 Task: Play the tutorial "Game End".
Action: Mouse moved to (740, 567)
Screenshot: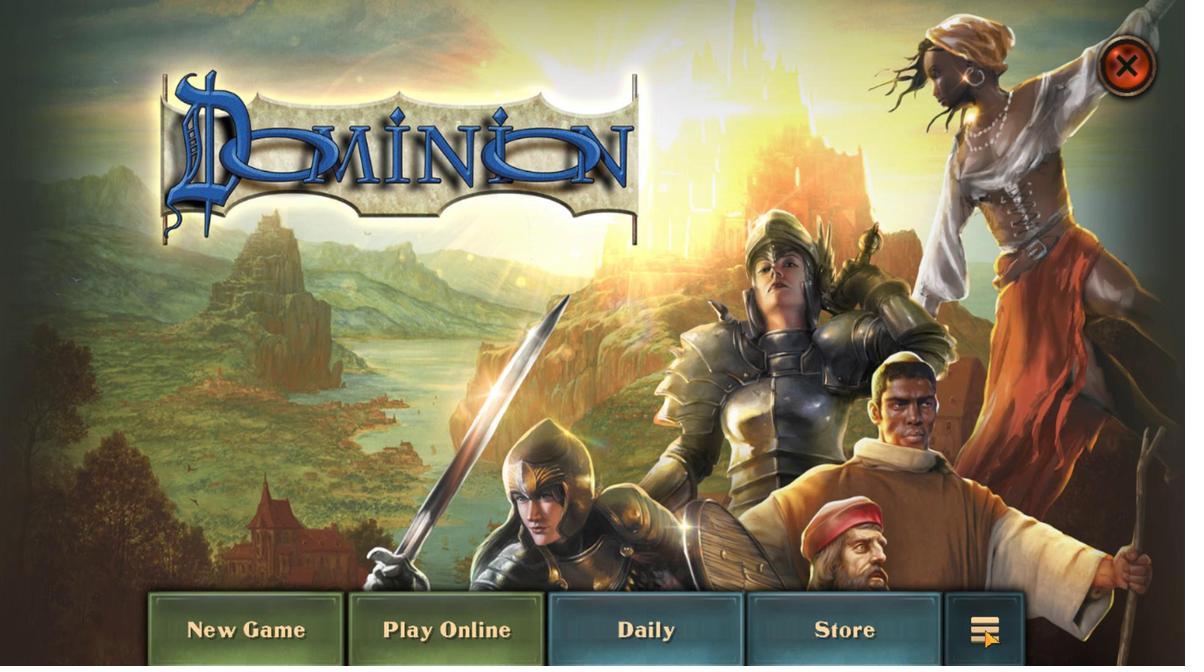 
Action: Mouse pressed left at (740, 567)
Screenshot: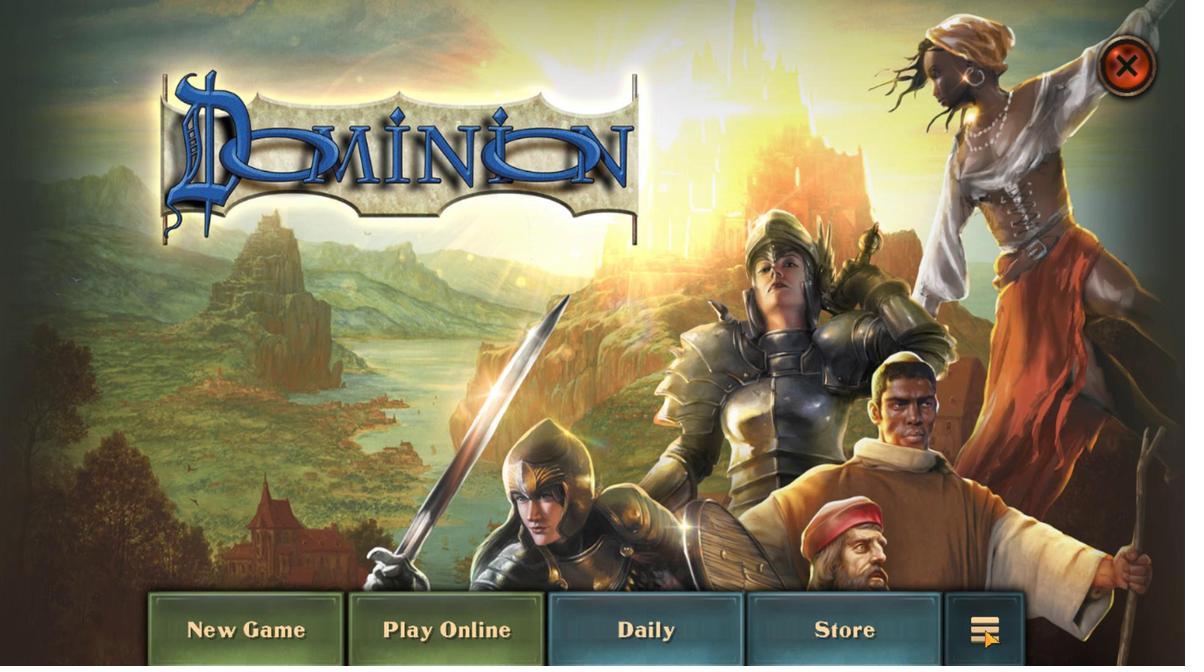 
Action: Mouse moved to (729, 261)
Screenshot: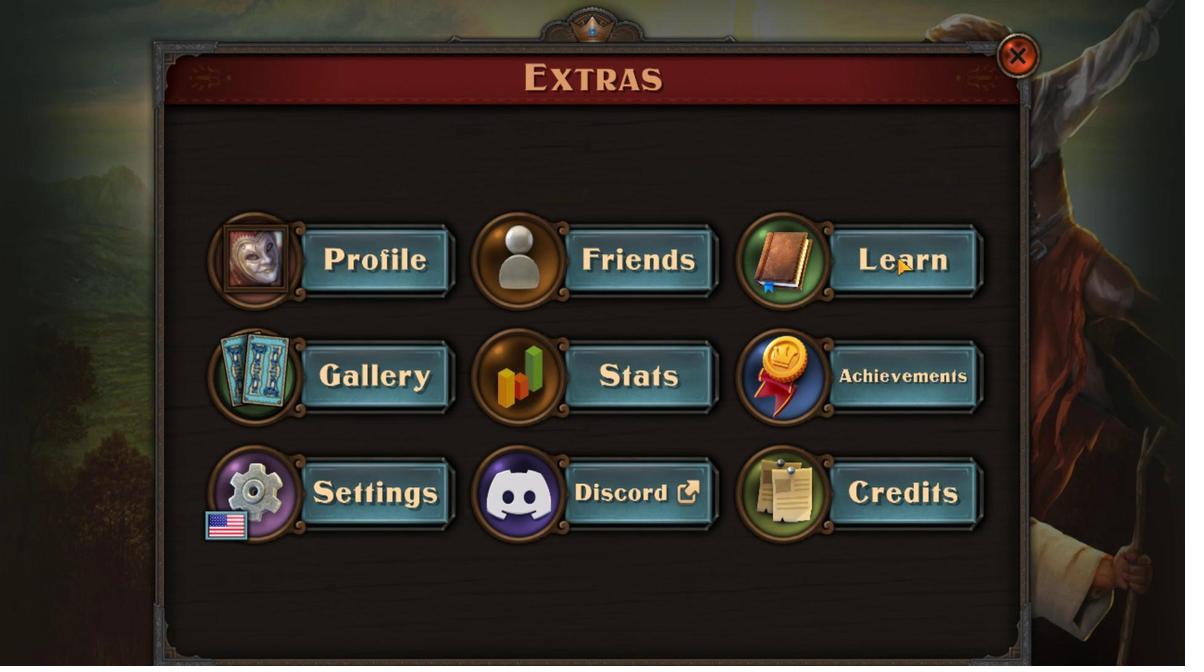 
Action: Mouse pressed left at (729, 261)
Screenshot: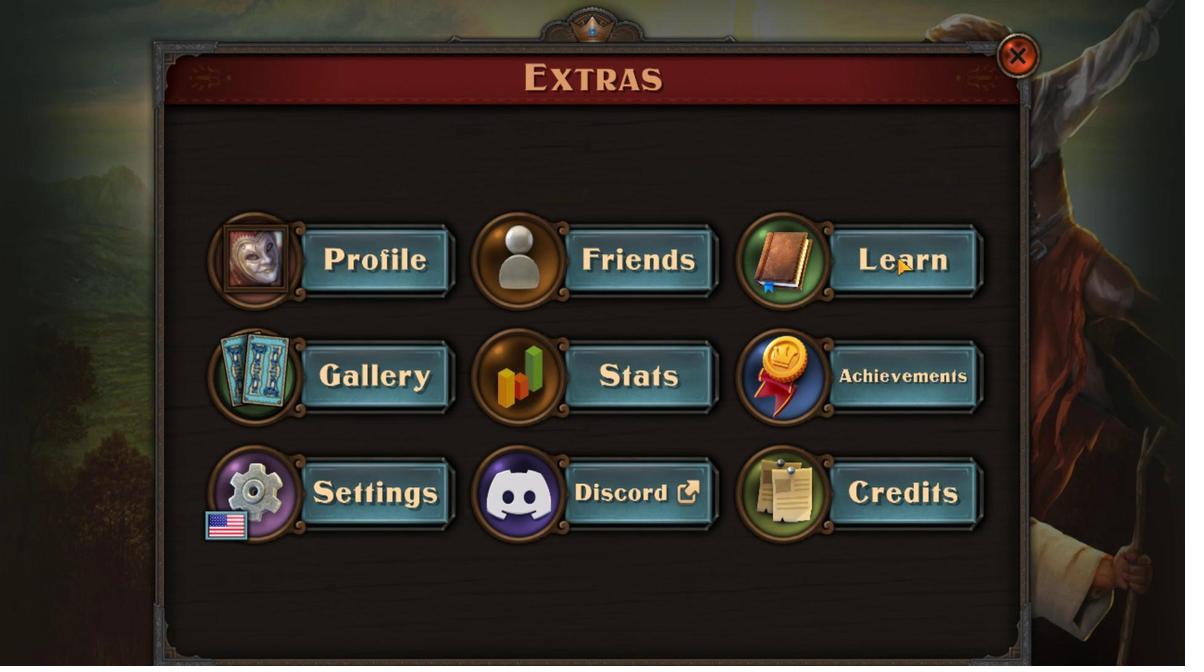 
Action: Mouse moved to (705, 271)
Screenshot: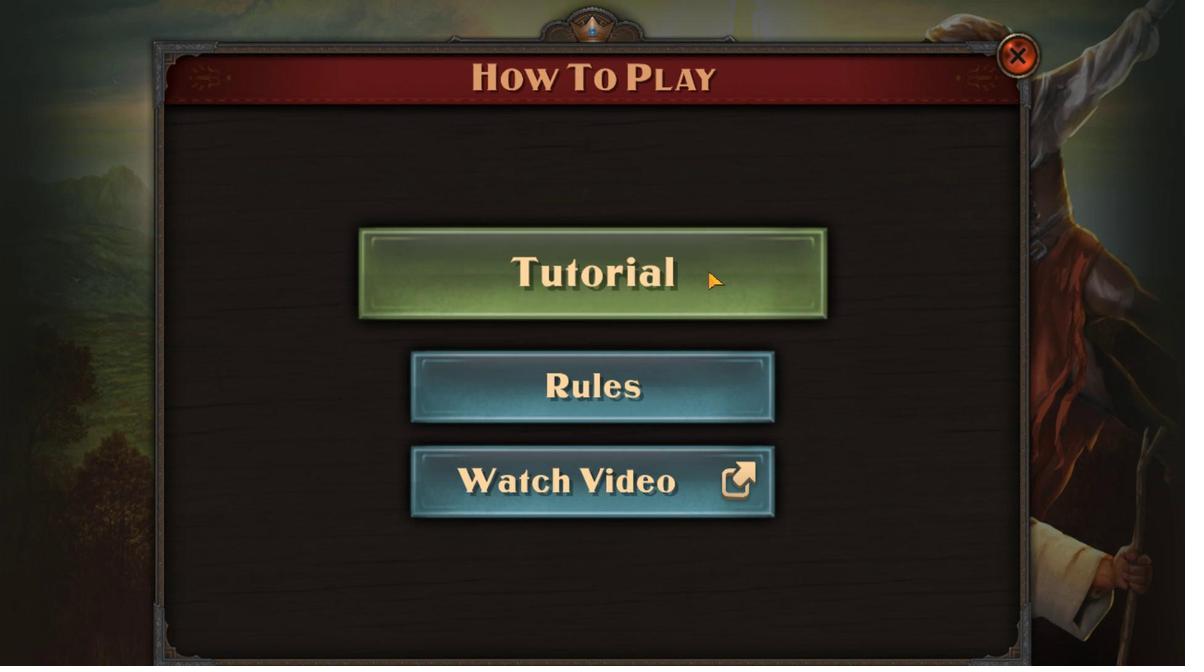 
Action: Mouse pressed left at (705, 271)
Screenshot: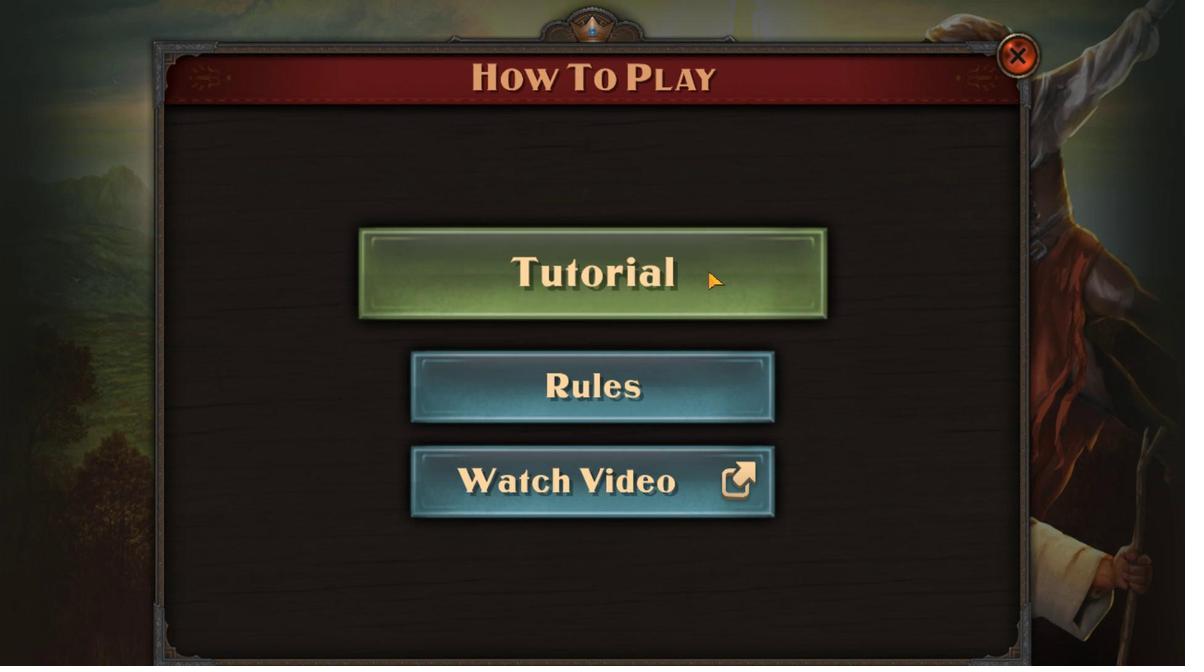 
Action: Mouse moved to (729, 495)
Screenshot: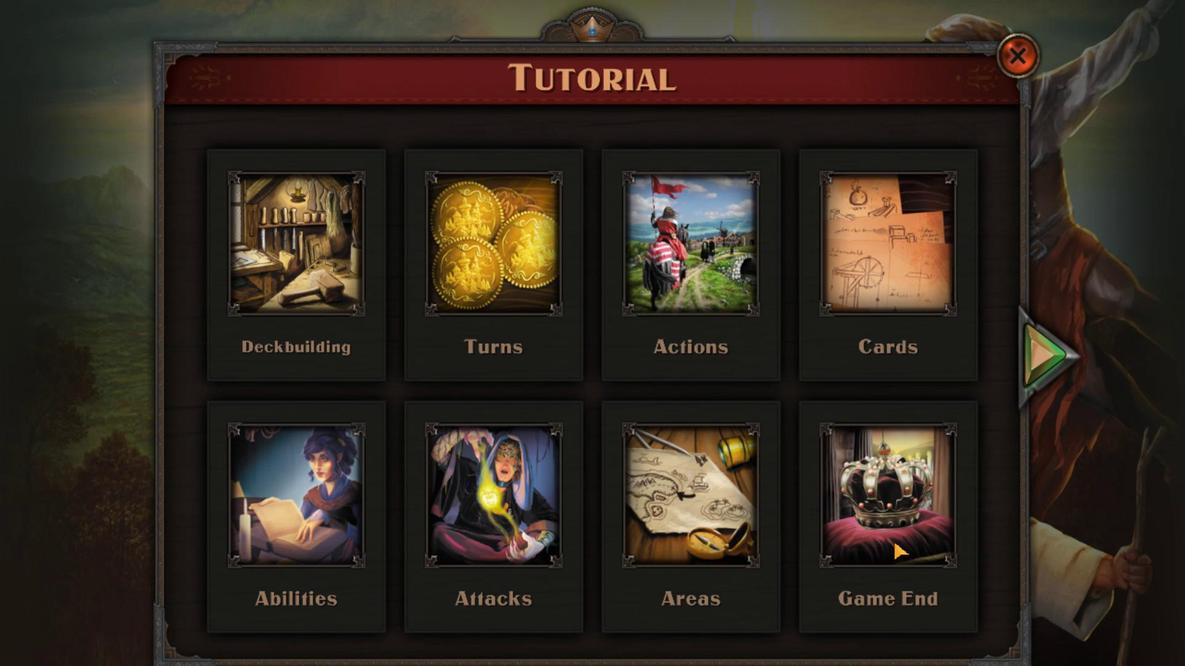 
Action: Mouse pressed left at (729, 495)
Screenshot: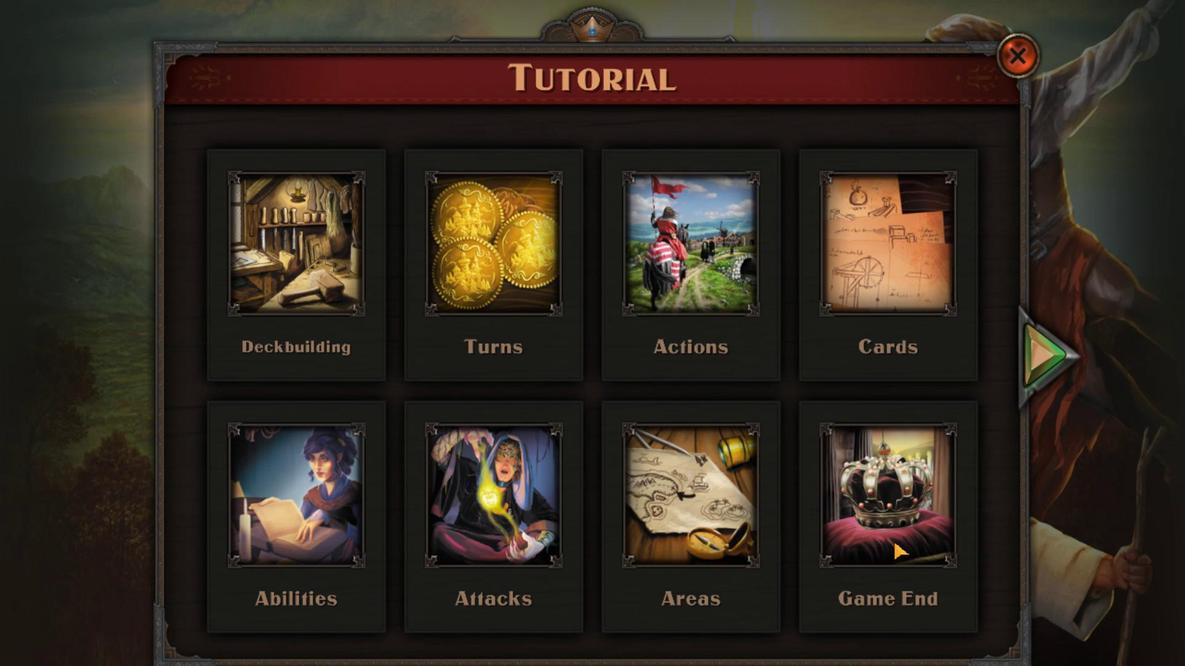 
Action: Mouse moved to (740, 447)
Screenshot: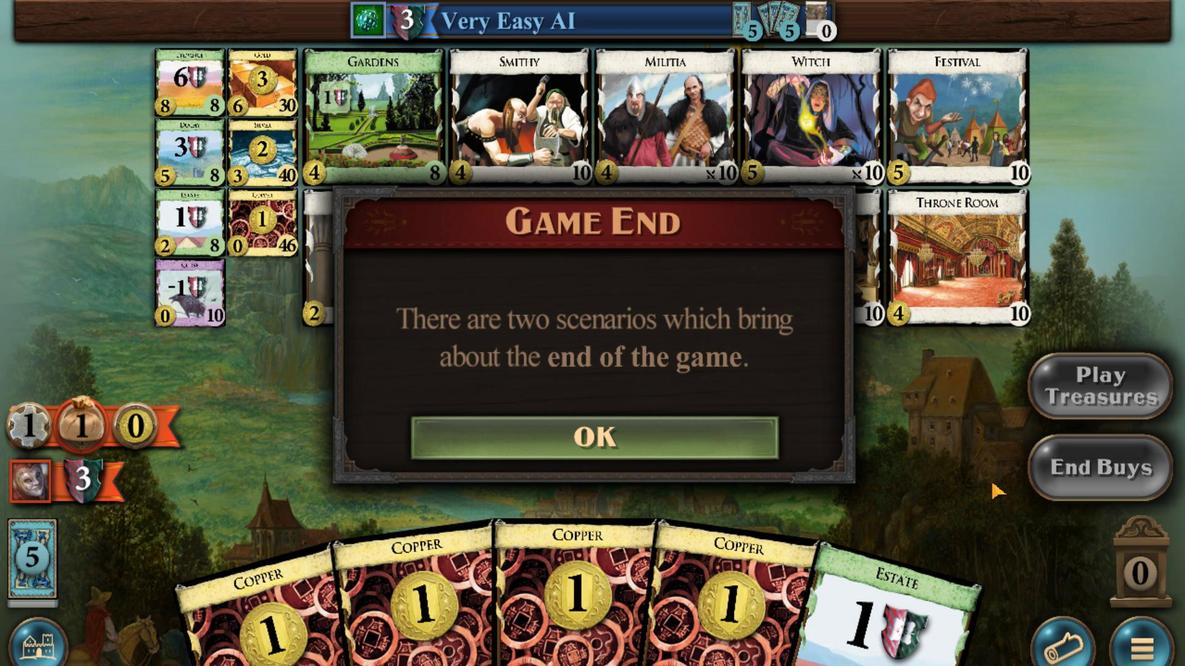 
